 Task: Create in the project TruTech in Backlog an issue 'Integrate a new virtual reality feature into an existing mobile application to enhance user engagement and experience', assign it to team member softage.3@softage.net and change the status to IN PROGRESS.
Action: Mouse moved to (243, 254)
Screenshot: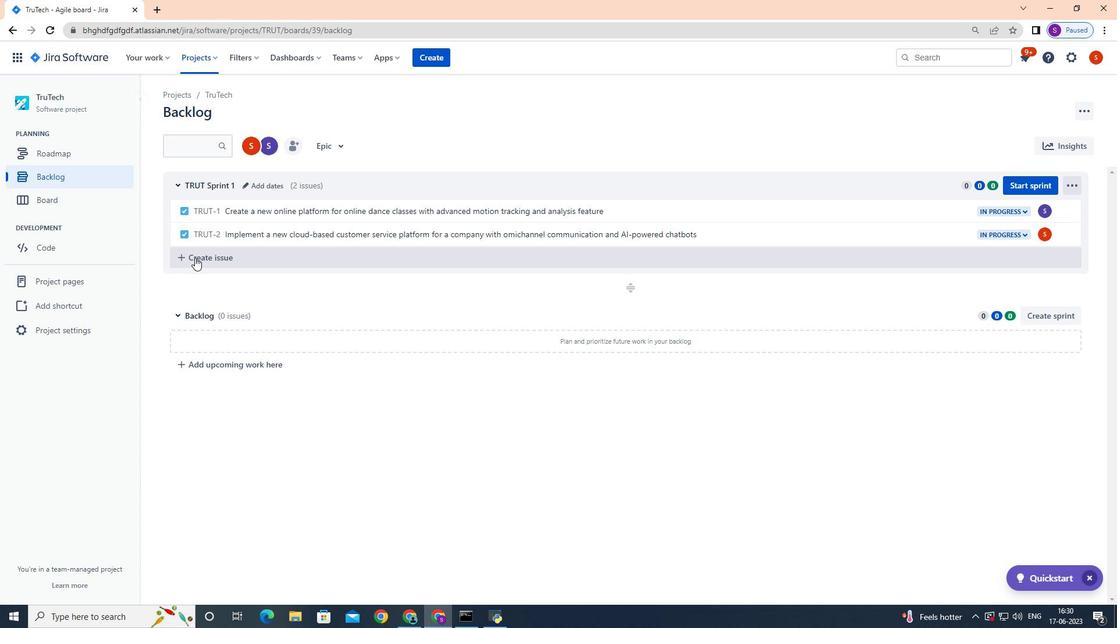 
Action: Mouse pressed left at (243, 254)
Screenshot: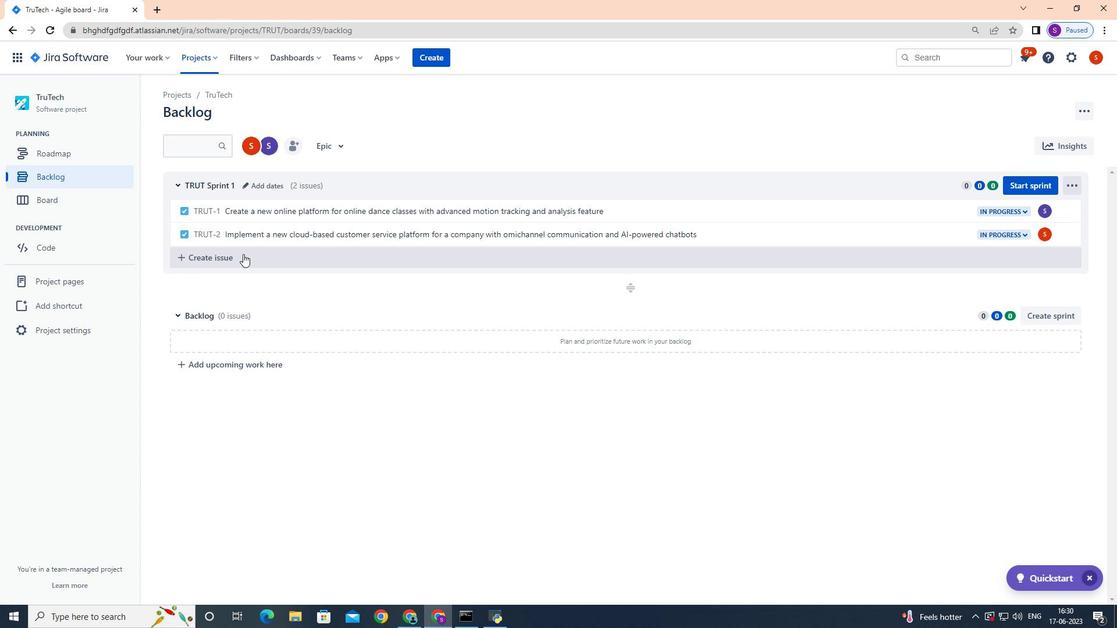 
Action: Mouse moved to (240, 256)
Screenshot: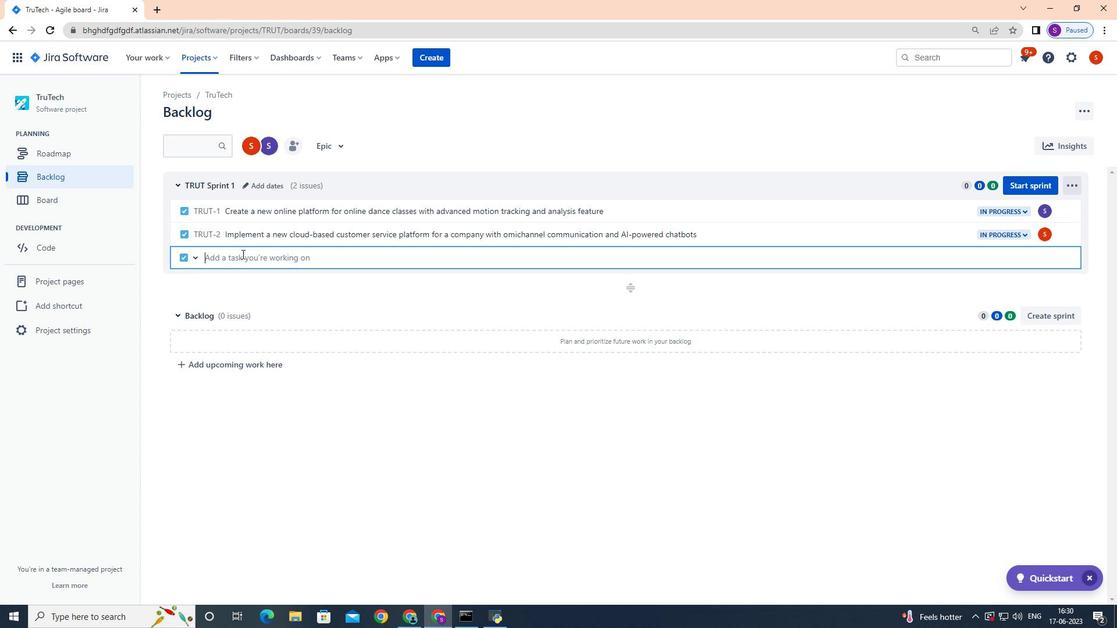 
Action: Key pressed <Key.shift>Intergrate<Key.space>a<Key.space><Key.backspace><Key.backspace><Key.backspace><Key.backspace><Key.backspace><Key.backspace><Key.backspace><Key.backspace>
Screenshot: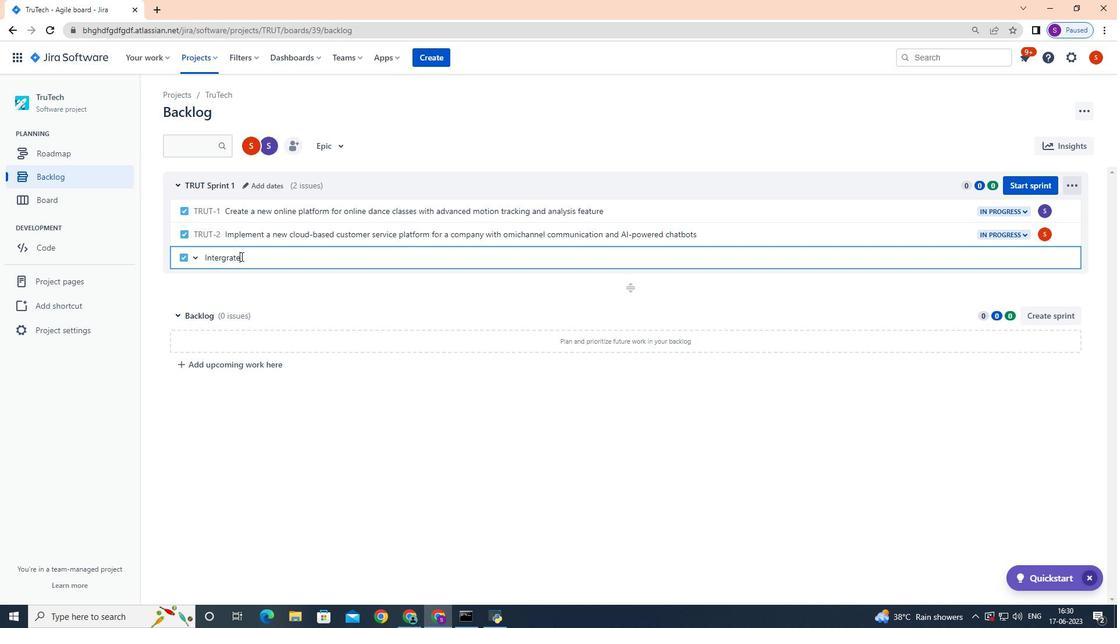 
Action: Mouse moved to (281, 300)
Screenshot: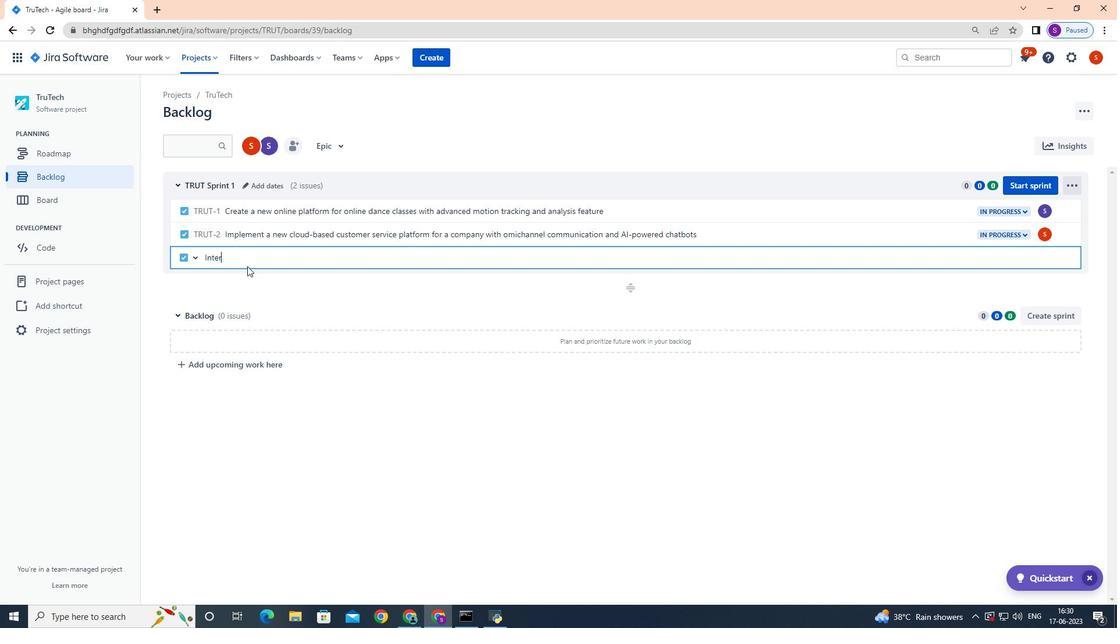 
Action: Key pressed <Key.backspace>grate<Key.space>a<Key.space>new<Key.space>virtual<Key.space>reality<Key.space>feature<Key.space>into<Key.space>an<Key.space>existing<Key.space>mobile<Key.space>application<Key.space>to<Key.space>enhance<Key.space>user<Key.space>engagement<Key.space>and<Key.space>experience<Key.enter>
Screenshot: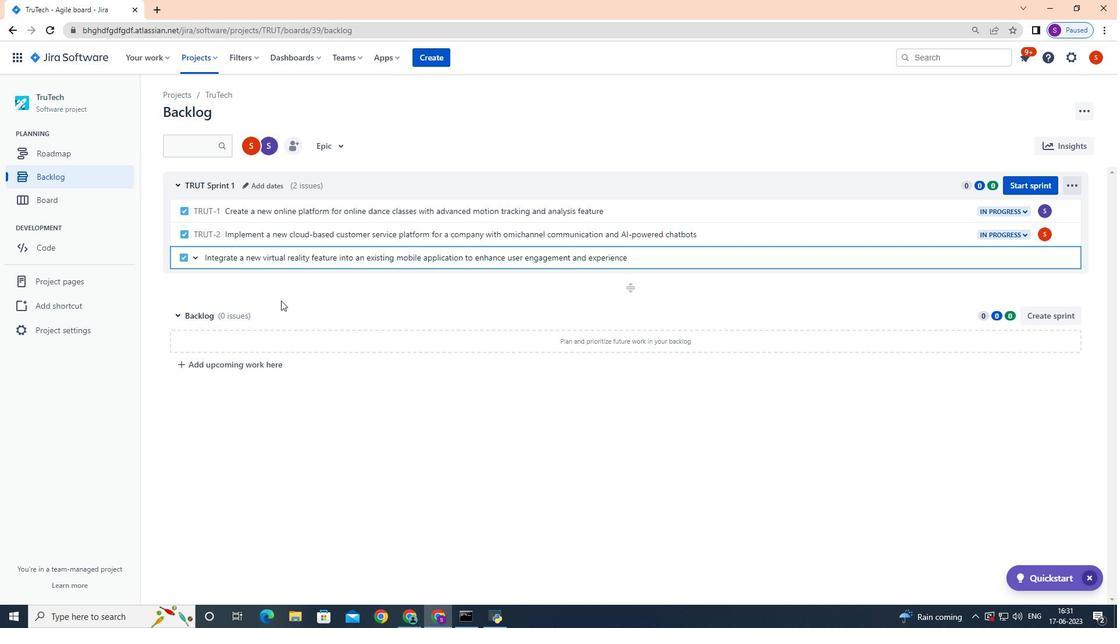 
Action: Mouse moved to (1041, 259)
Screenshot: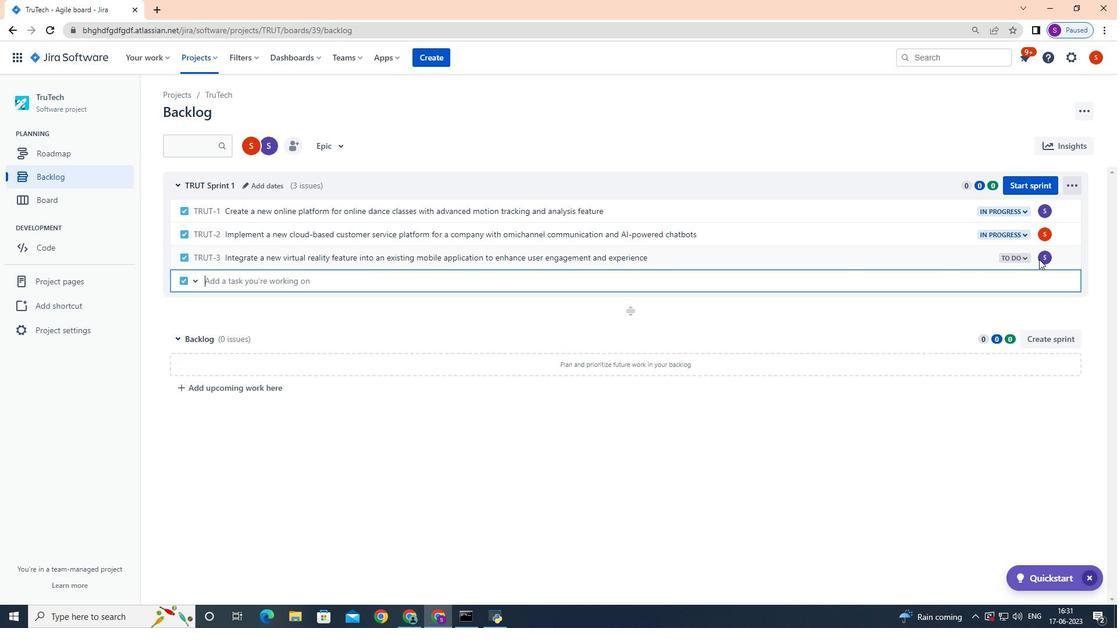 
Action: Mouse pressed left at (1041, 259)
Screenshot: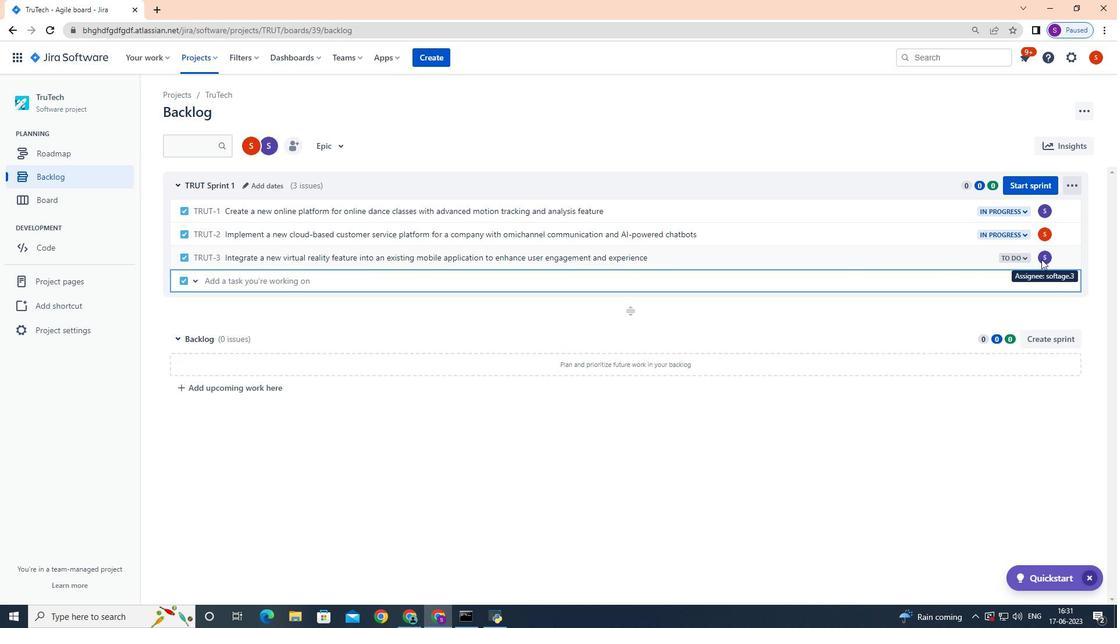 
Action: Mouse moved to (1041, 256)
Screenshot: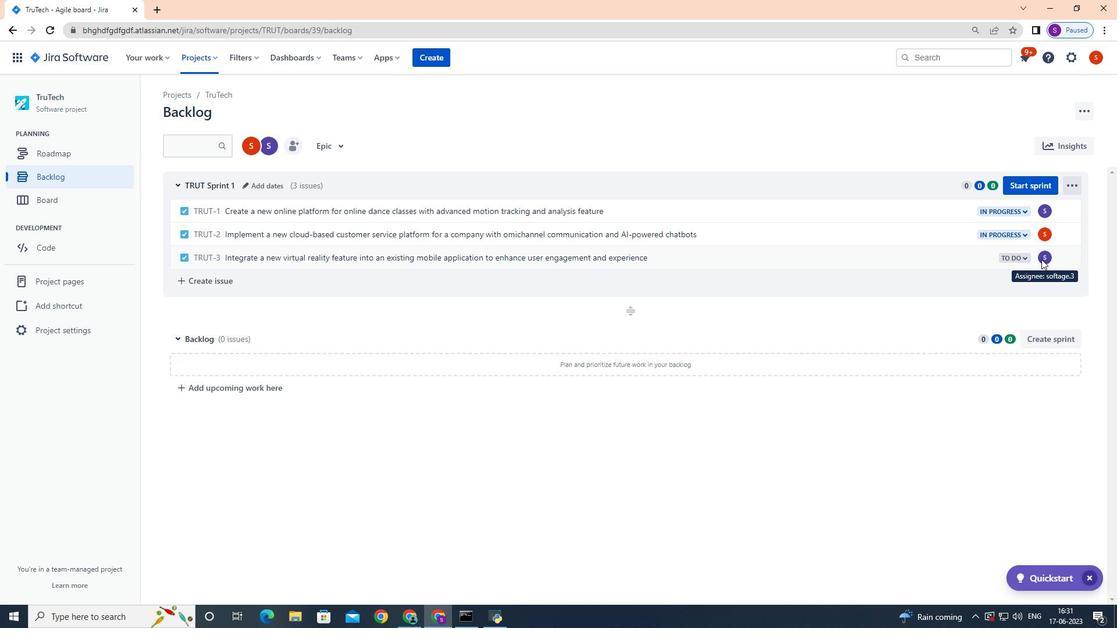 
Action: Mouse pressed left at (1041, 256)
Screenshot: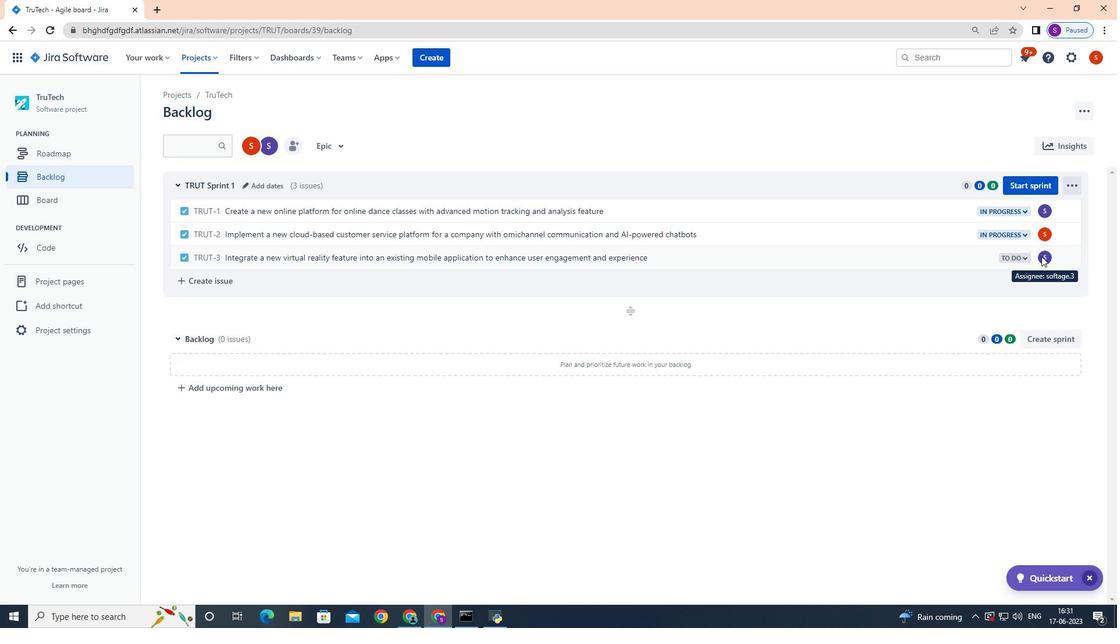 
Action: Mouse moved to (1043, 254)
Screenshot: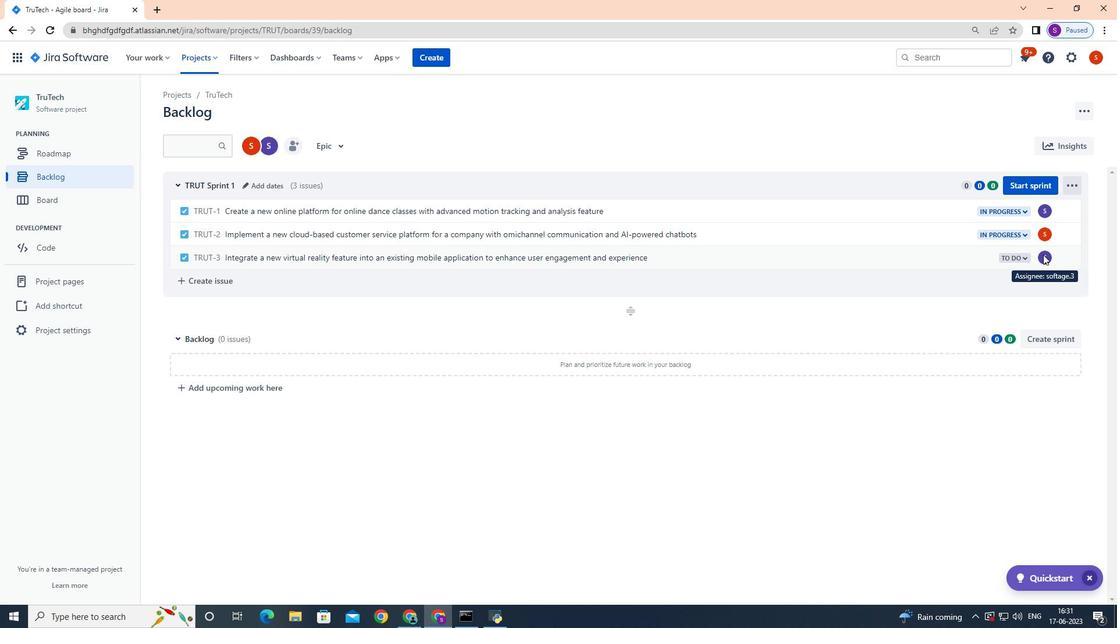 
Action: Mouse pressed left at (1043, 254)
Screenshot: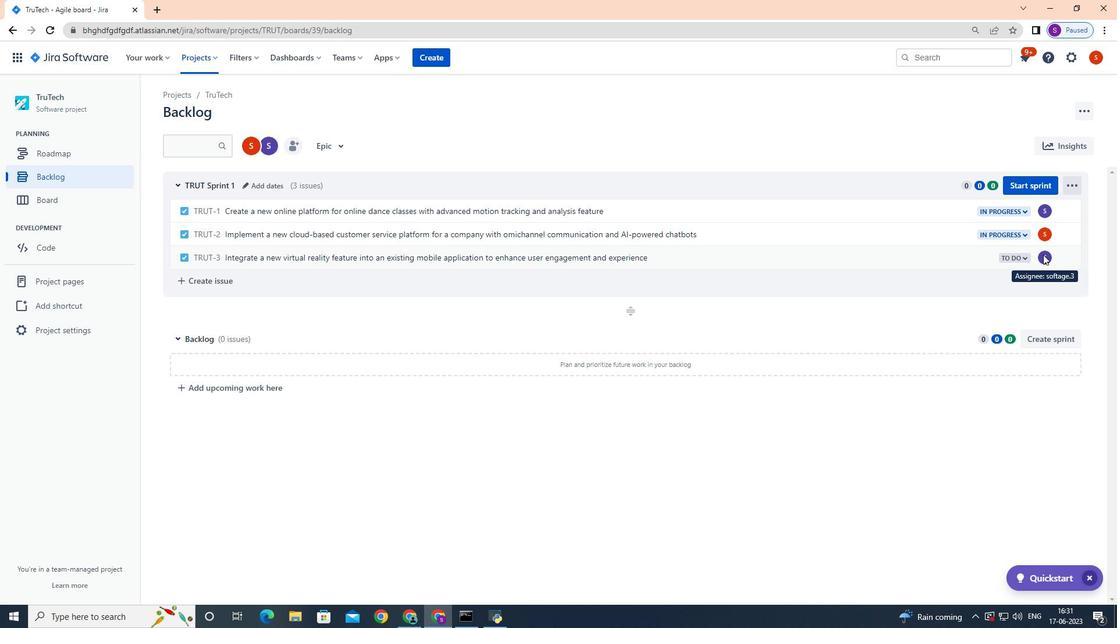 
Action: Mouse moved to (1045, 256)
Screenshot: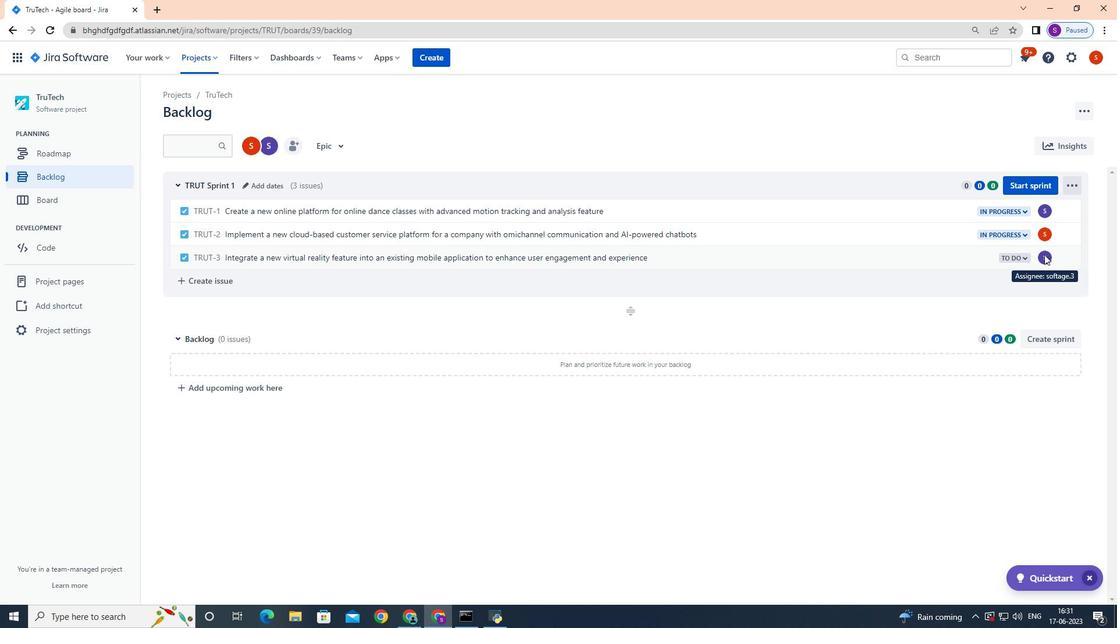 
Action: Mouse pressed left at (1045, 256)
Screenshot: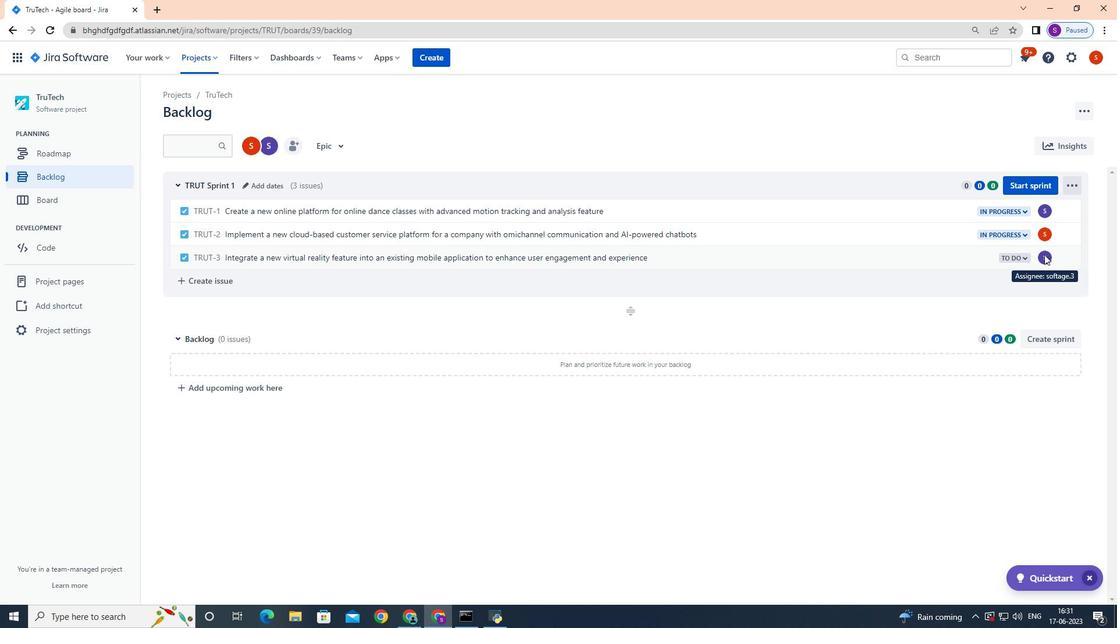 
Action: Mouse moved to (979, 251)
Screenshot: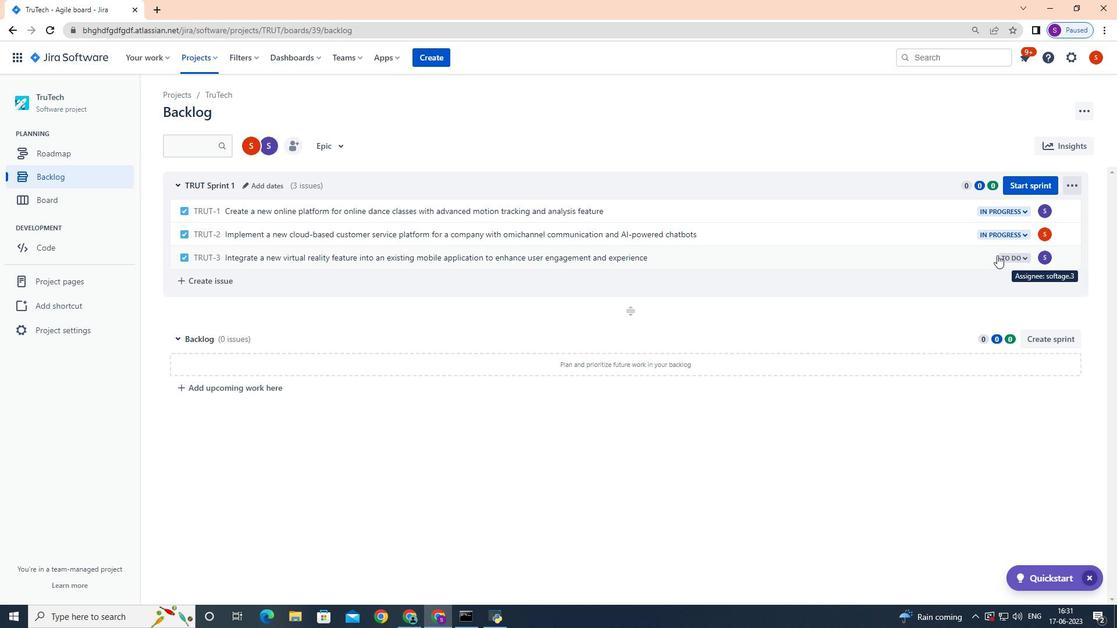 
Action: Mouse pressed left at (979, 251)
Screenshot: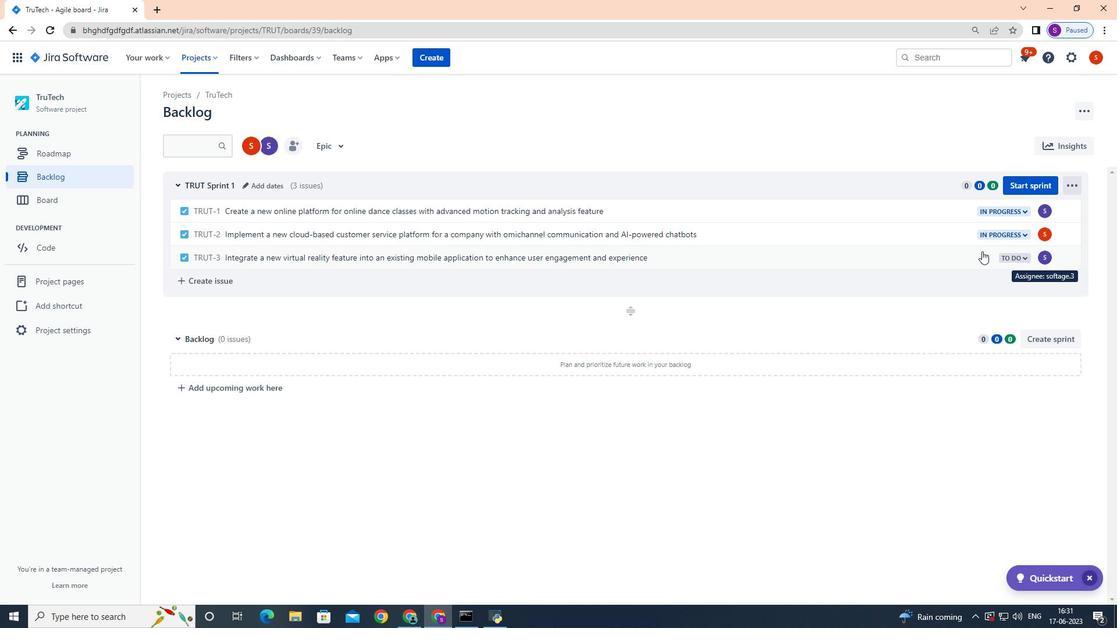 
Action: Mouse moved to (1089, 177)
Screenshot: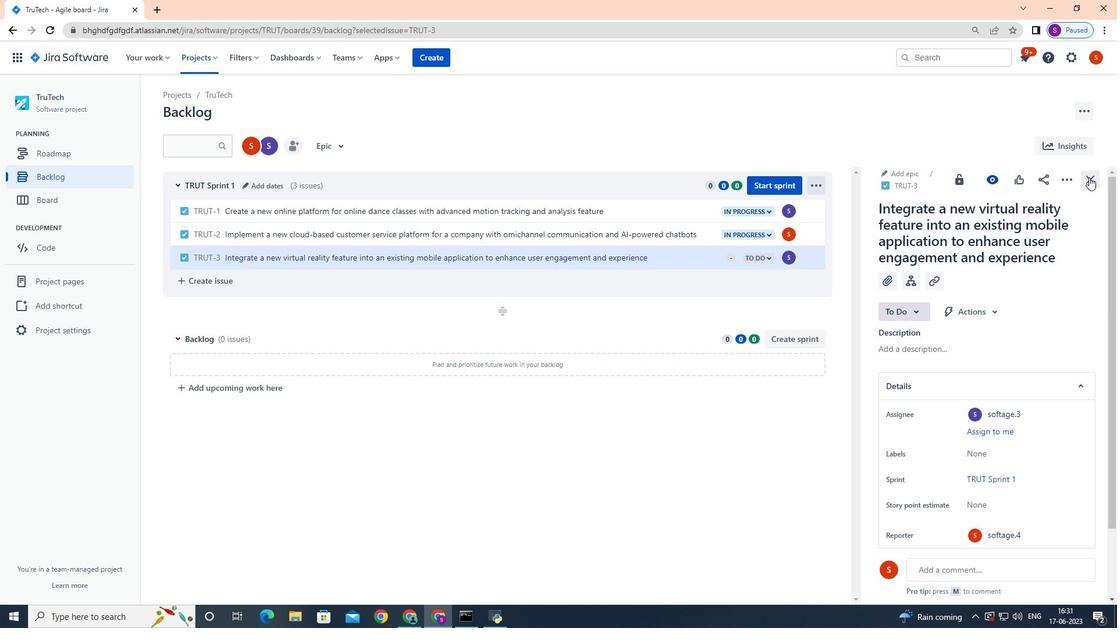 
Action: Mouse pressed left at (1089, 177)
Screenshot: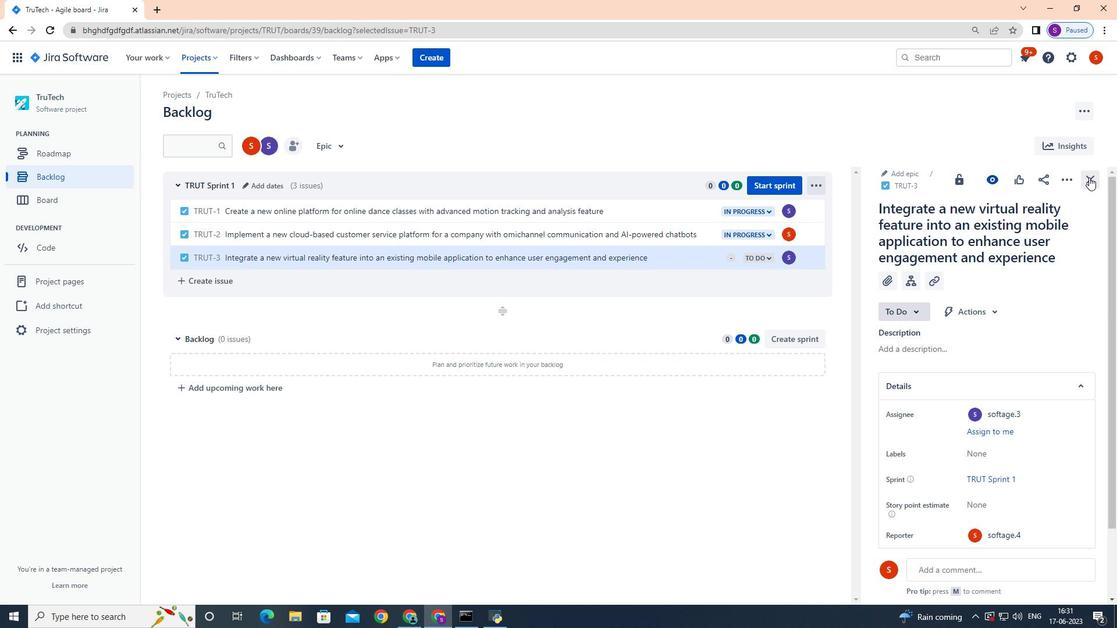
Action: Mouse moved to (1042, 257)
Screenshot: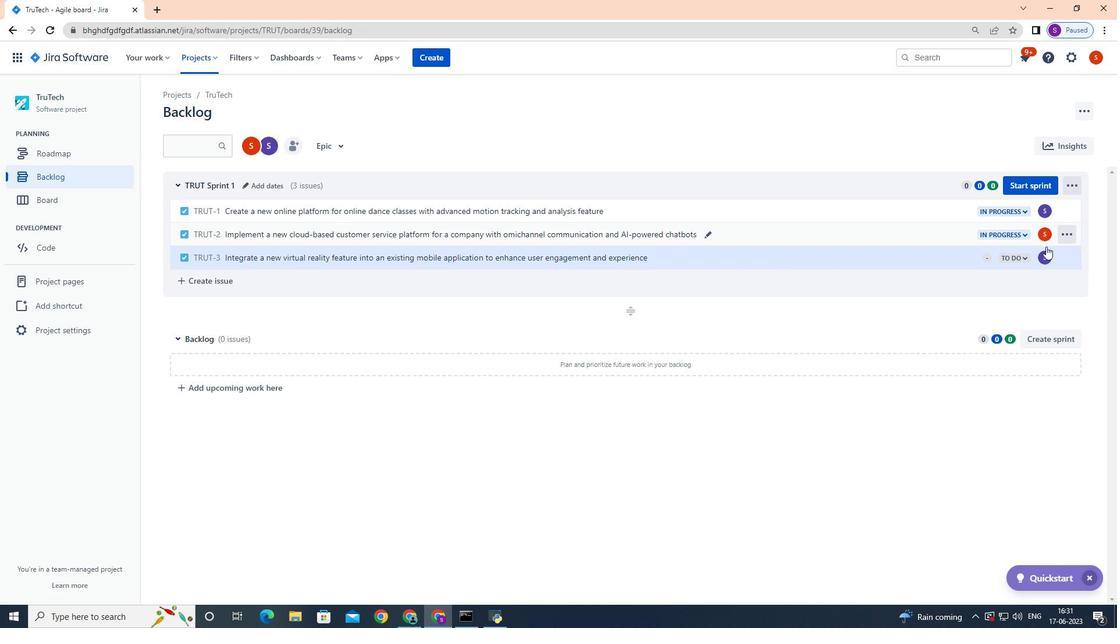 
Action: Mouse pressed left at (1042, 257)
Screenshot: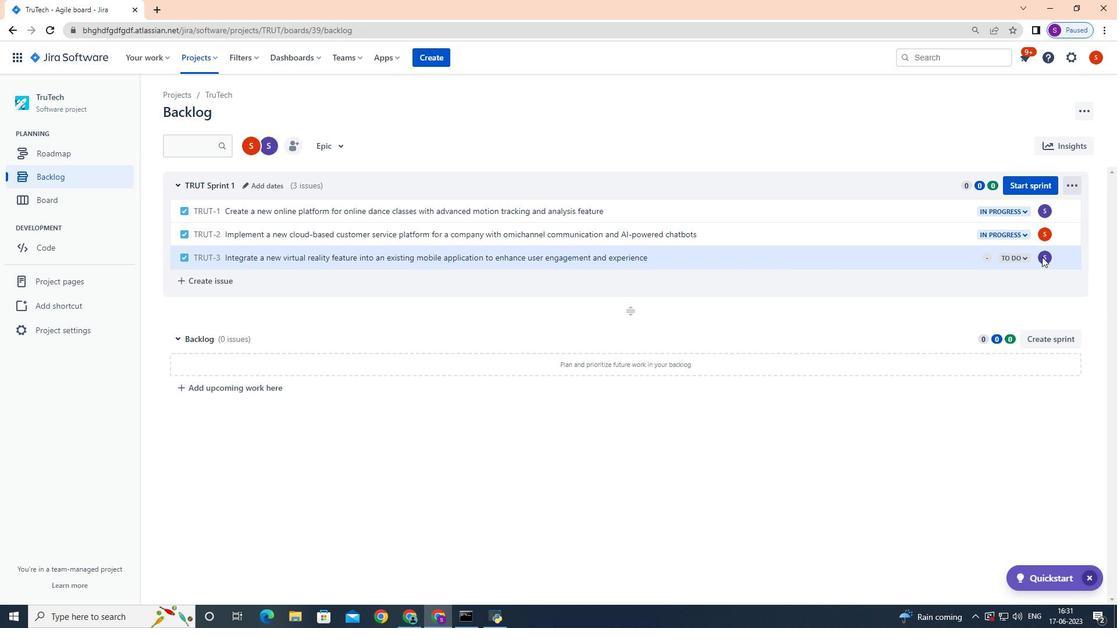
Action: Mouse moved to (1040, 256)
Screenshot: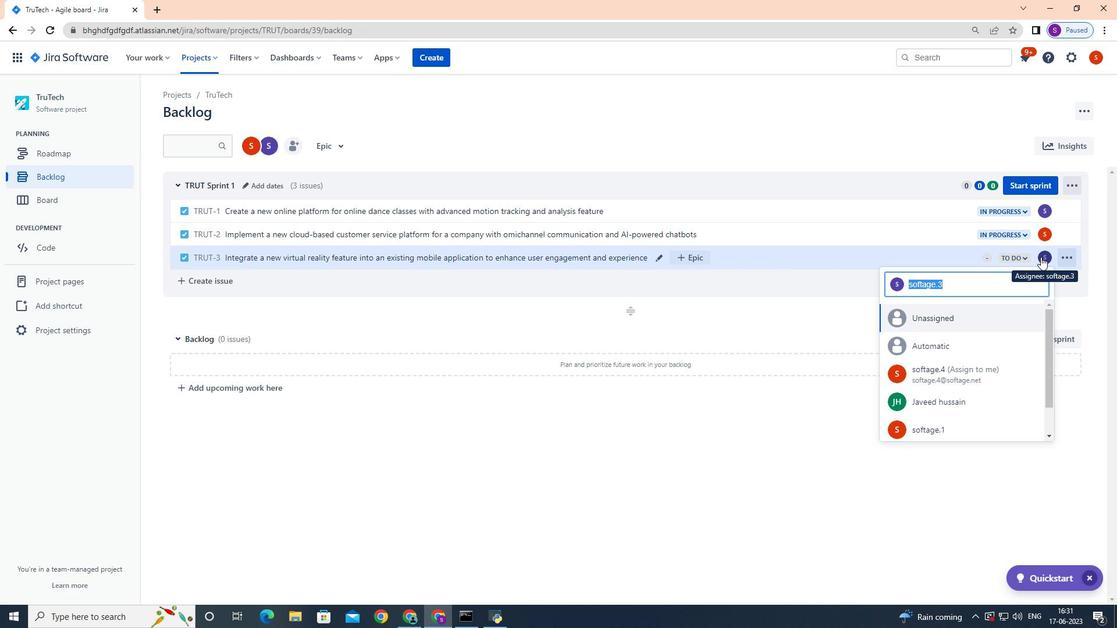 
Action: Key pressed softage.3
Screenshot: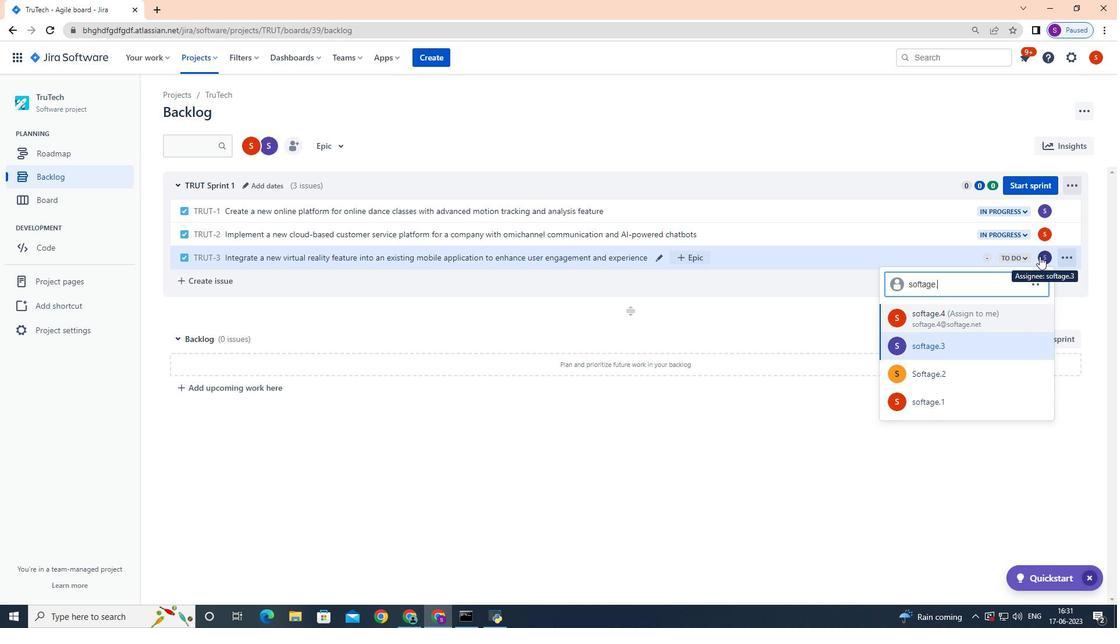 
Action: Mouse moved to (970, 345)
Screenshot: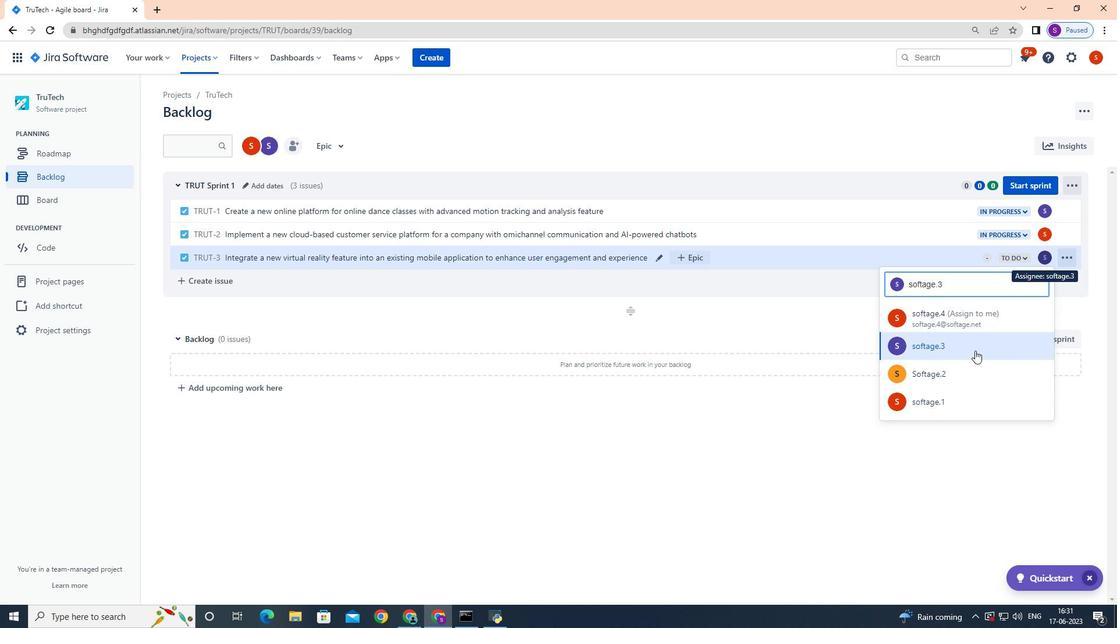 
Action: Mouse pressed left at (970, 345)
Screenshot: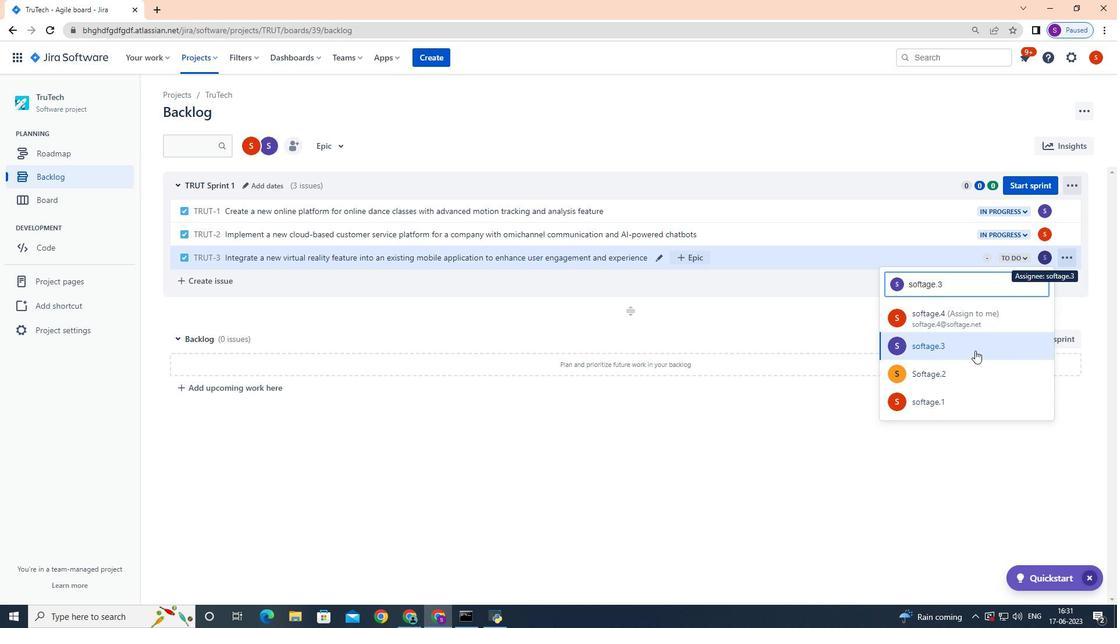 
Action: Mouse moved to (1027, 255)
Screenshot: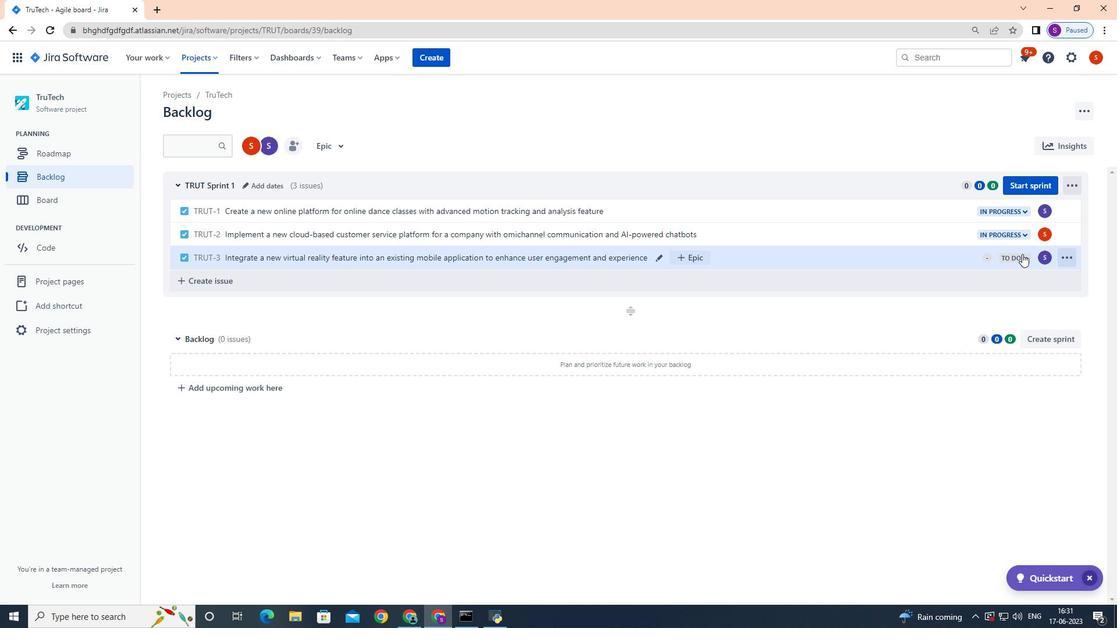 
Action: Mouse pressed left at (1027, 255)
Screenshot: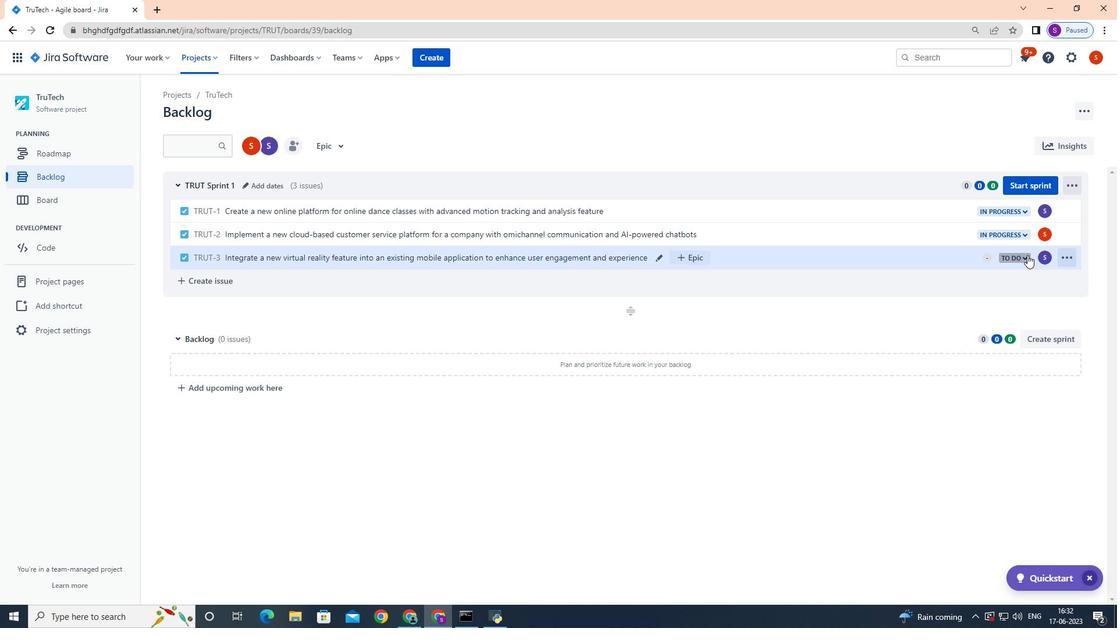 
Action: Mouse moved to (952, 279)
Screenshot: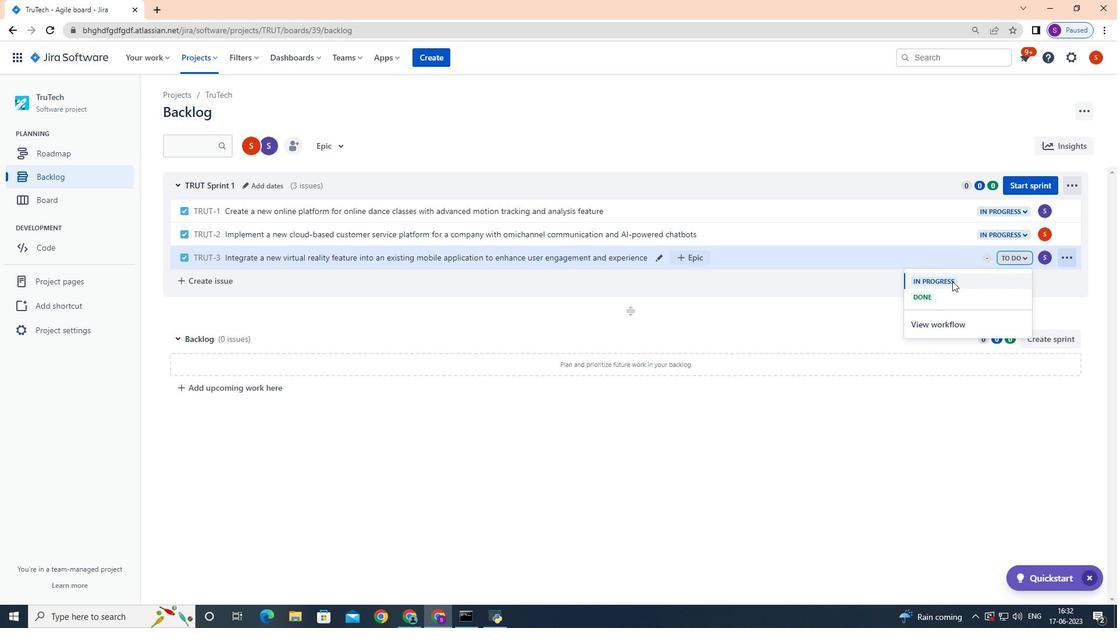 
Action: Mouse pressed left at (952, 279)
Screenshot: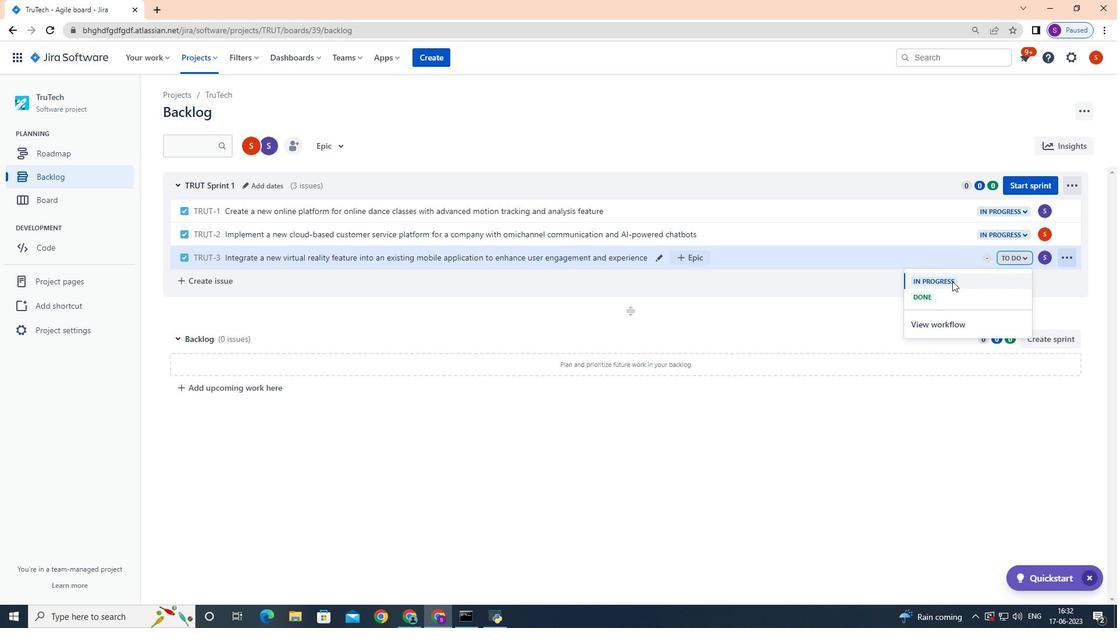 
Action: Mouse moved to (865, 528)
Screenshot: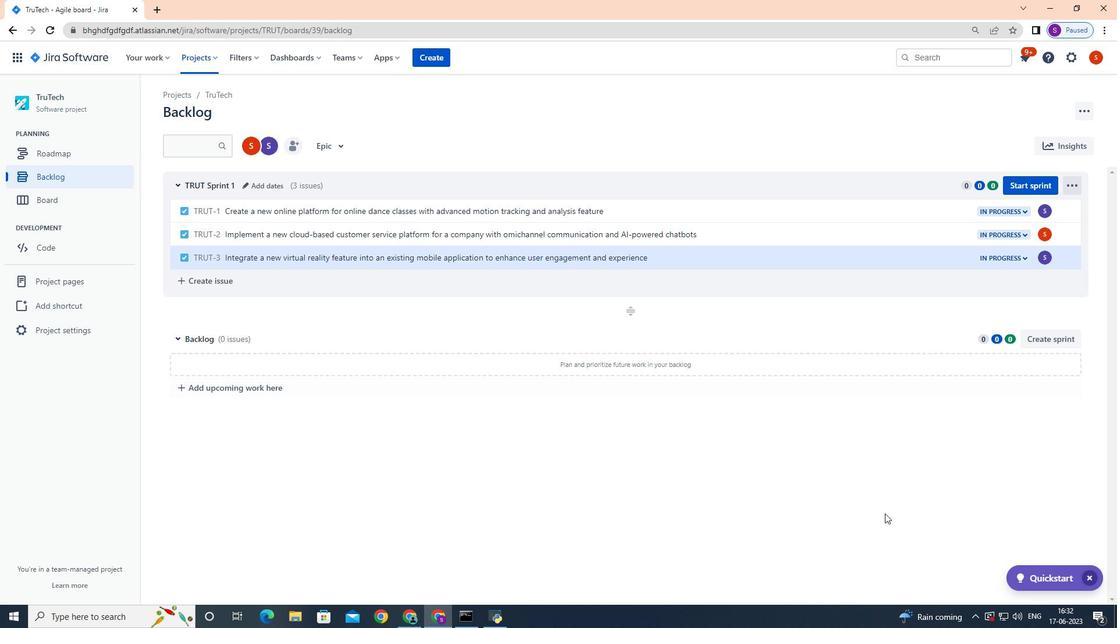 
